 Task: Sort the products in the category "Mozzarella" by price (highest first).
Action: Mouse moved to (656, 254)
Screenshot: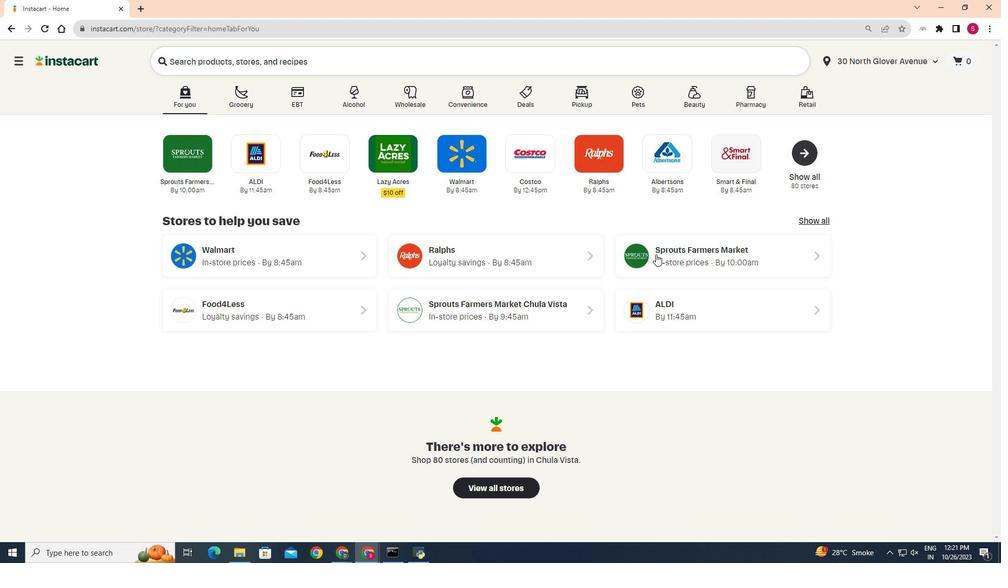 
Action: Mouse pressed left at (656, 254)
Screenshot: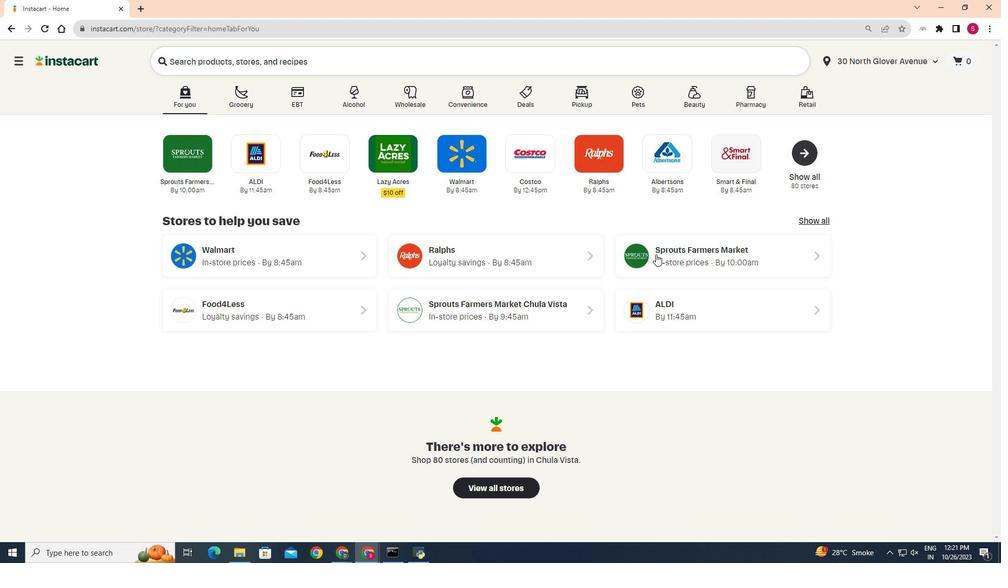 
Action: Mouse moved to (22, 436)
Screenshot: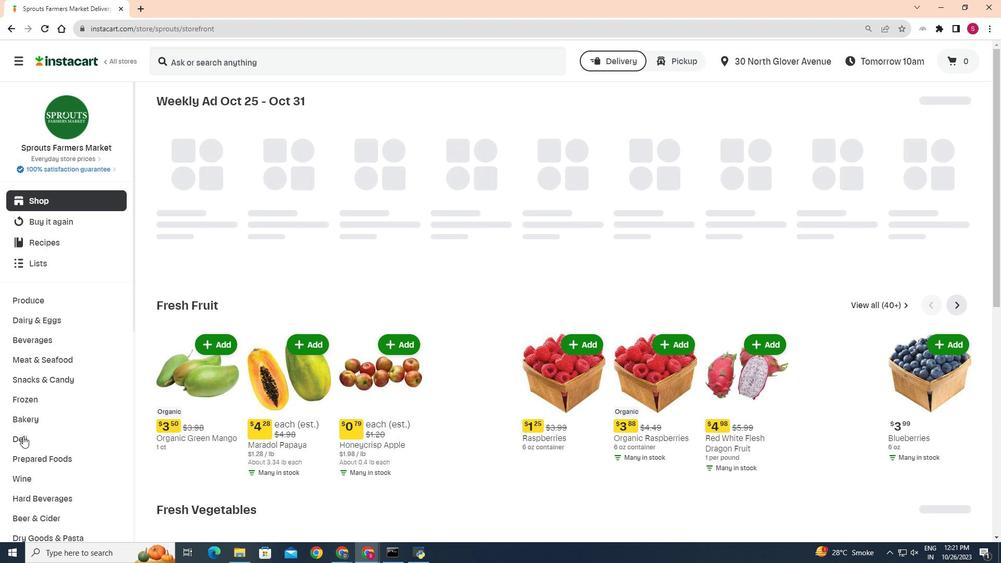 
Action: Mouse pressed left at (22, 436)
Screenshot: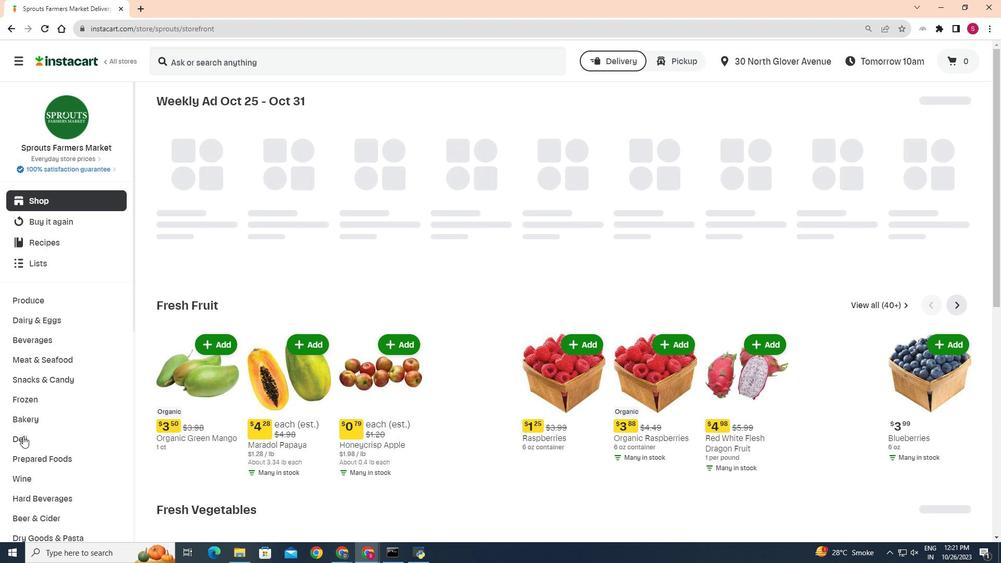 
Action: Mouse moved to (268, 127)
Screenshot: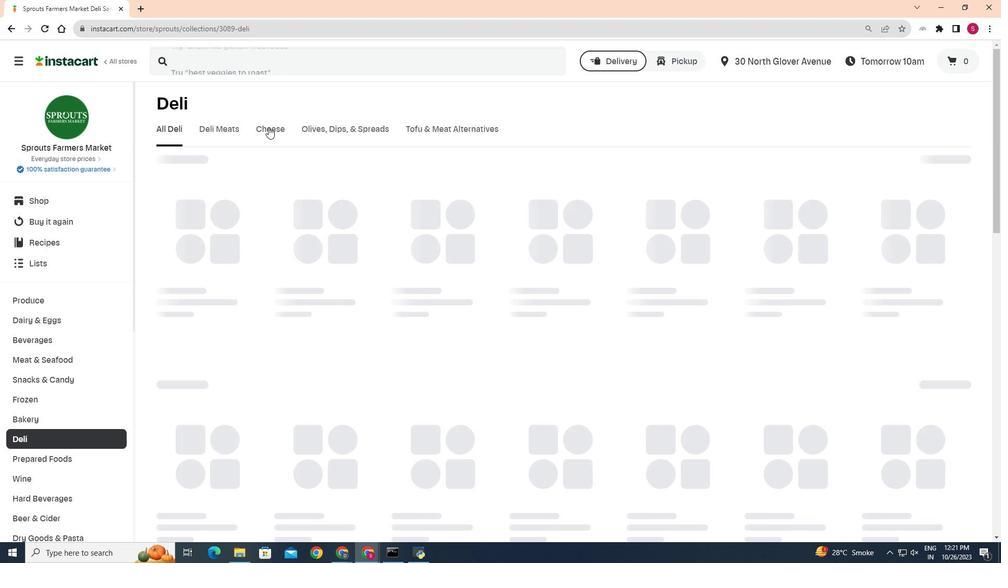 
Action: Mouse pressed left at (268, 127)
Screenshot: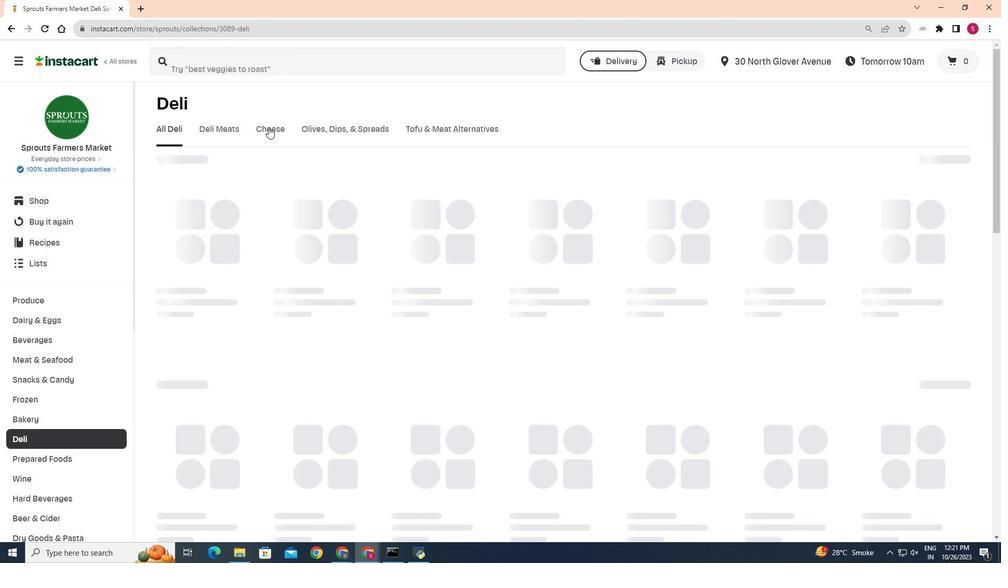 
Action: Mouse moved to (432, 171)
Screenshot: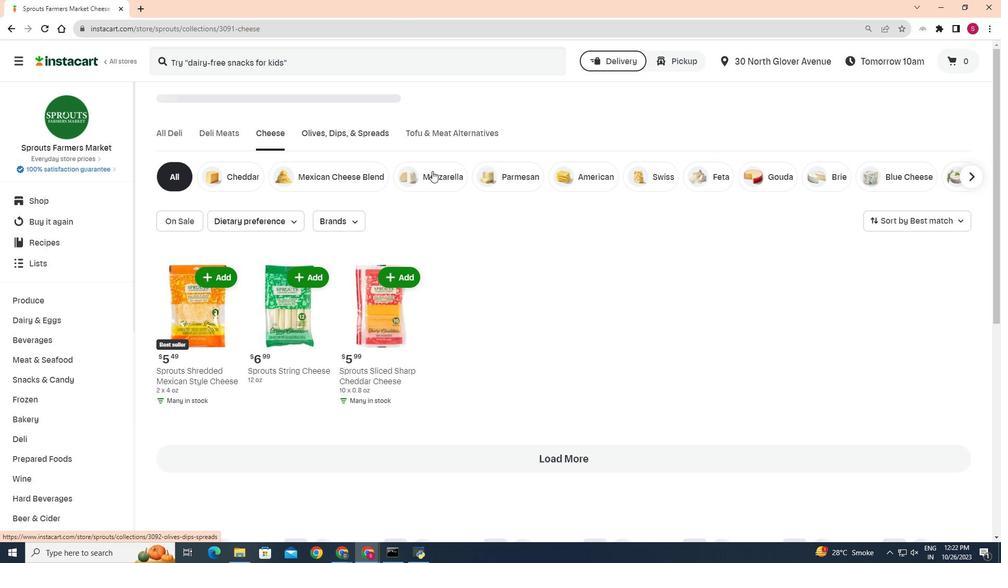 
Action: Mouse pressed left at (432, 171)
Screenshot: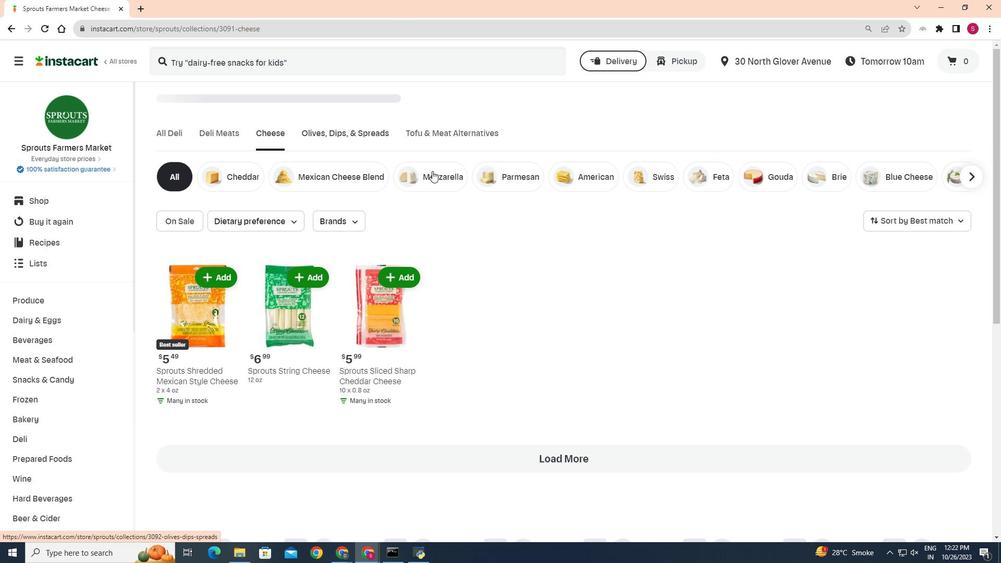 
Action: Mouse moved to (958, 217)
Screenshot: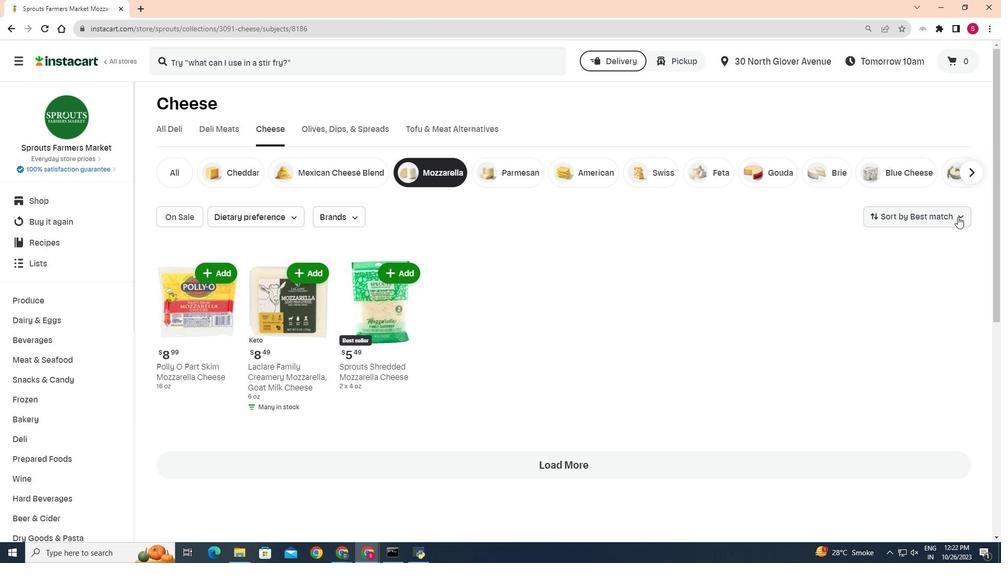 
Action: Mouse pressed left at (958, 217)
Screenshot: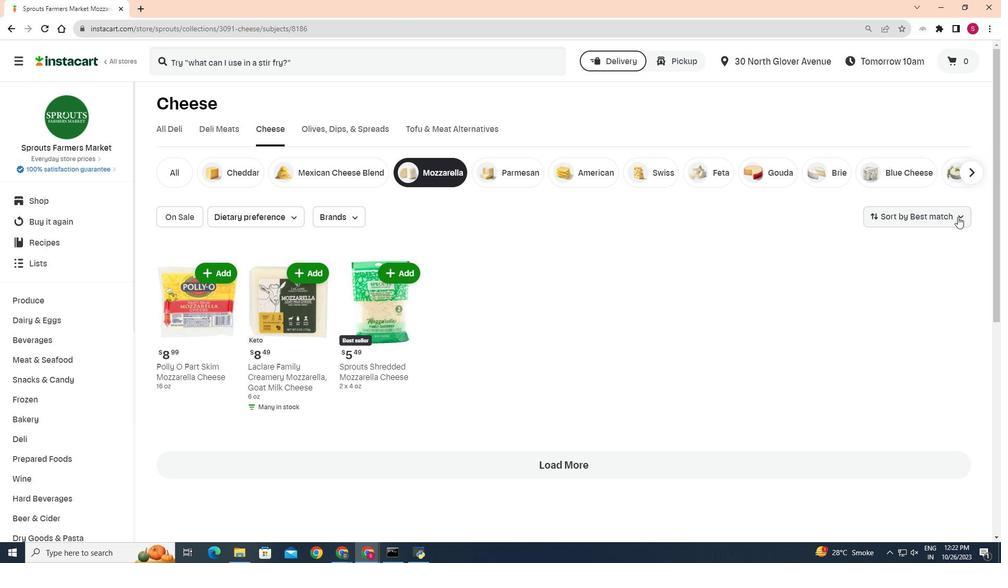 
Action: Mouse moved to (938, 291)
Screenshot: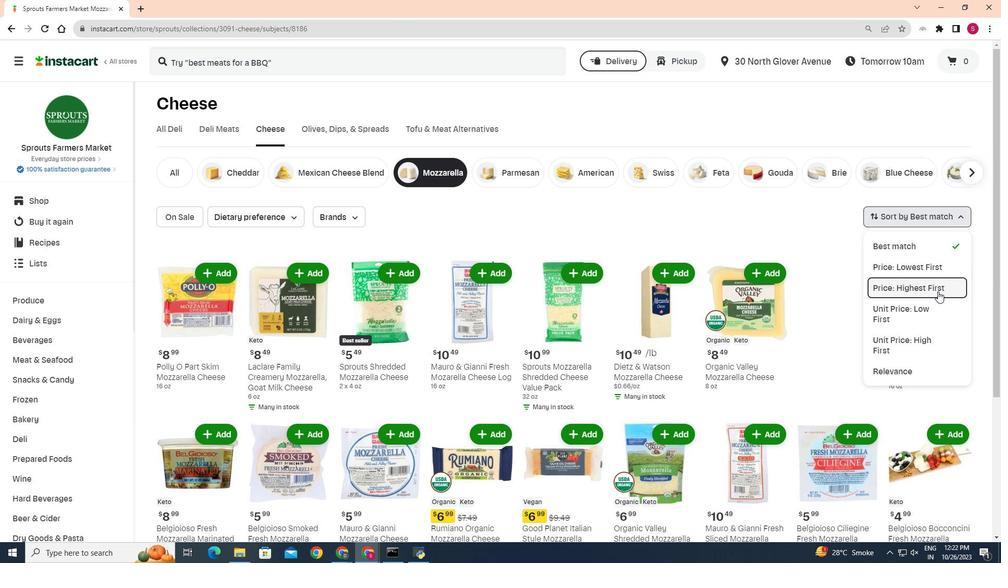 
Action: Mouse pressed left at (938, 291)
Screenshot: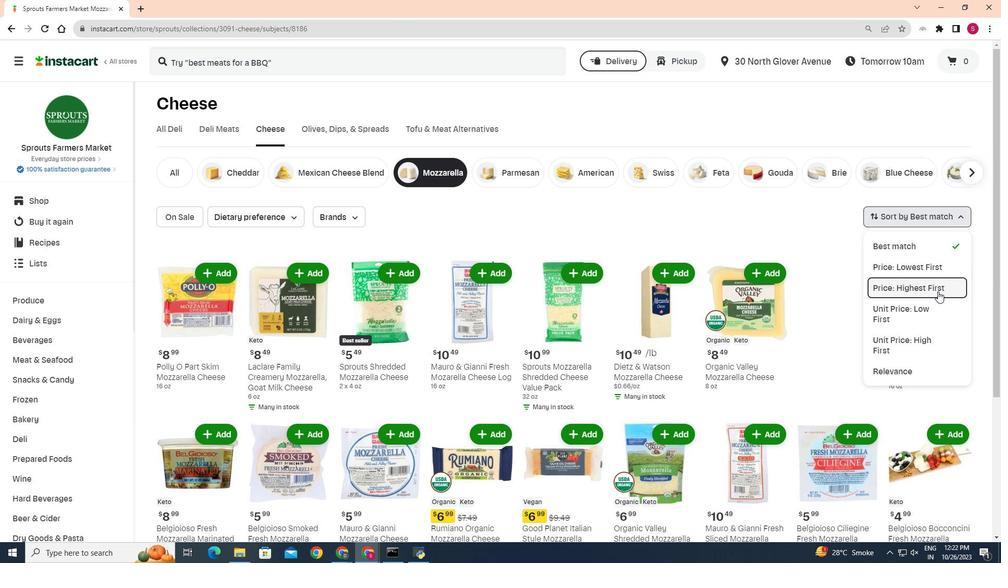 
Action: Mouse moved to (518, 219)
Screenshot: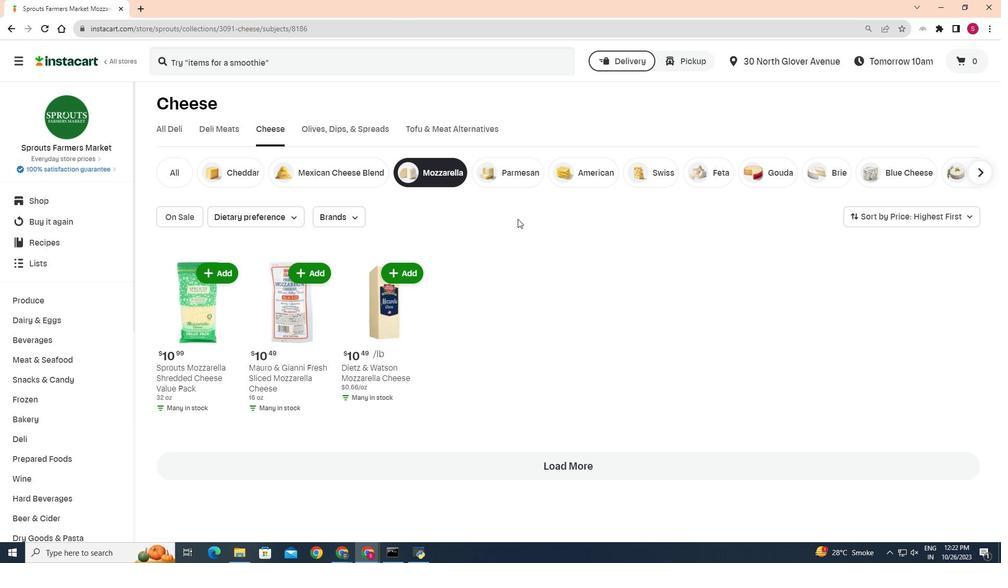 
